 Task: Check a repository's "Code Merge" options for pull requests.
Action: Mouse moved to (607, 38)
Screenshot: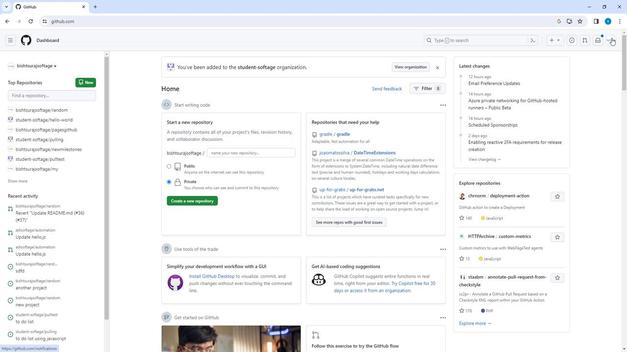 
Action: Mouse pressed left at (607, 38)
Screenshot: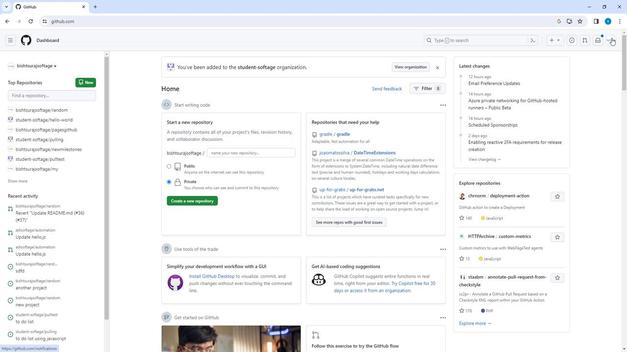 
Action: Mouse moved to (551, 90)
Screenshot: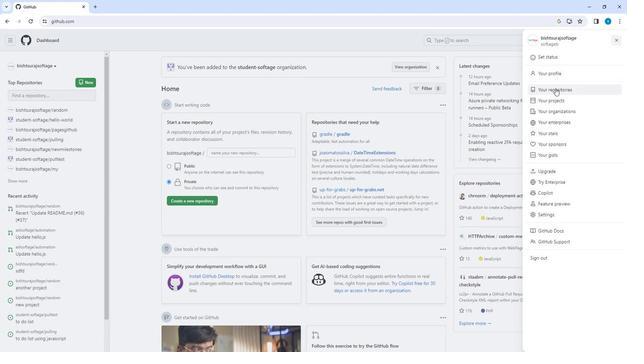 
Action: Mouse pressed left at (551, 90)
Screenshot: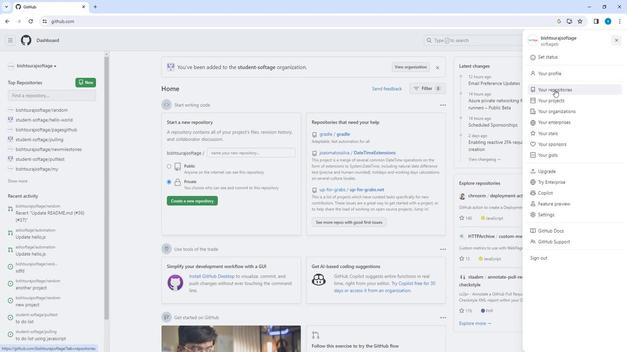 
Action: Mouse moved to (223, 98)
Screenshot: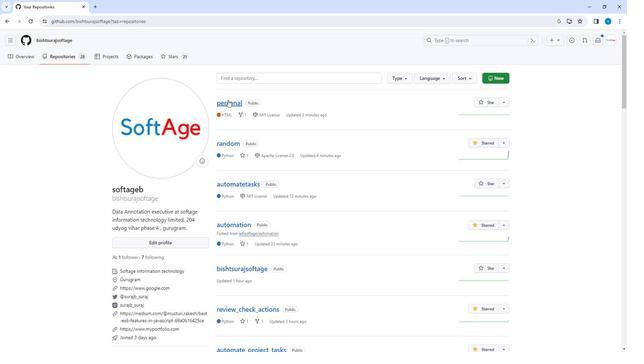
Action: Mouse pressed left at (223, 98)
Screenshot: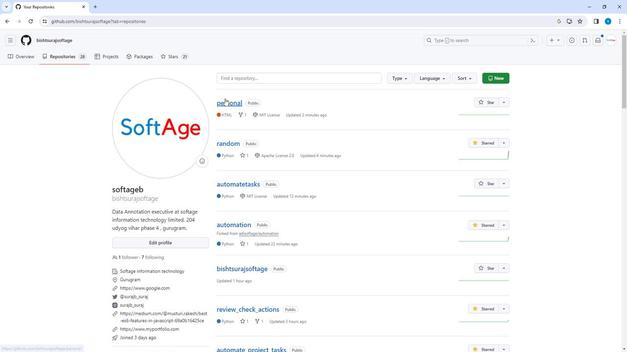 
Action: Mouse moved to (78, 57)
Screenshot: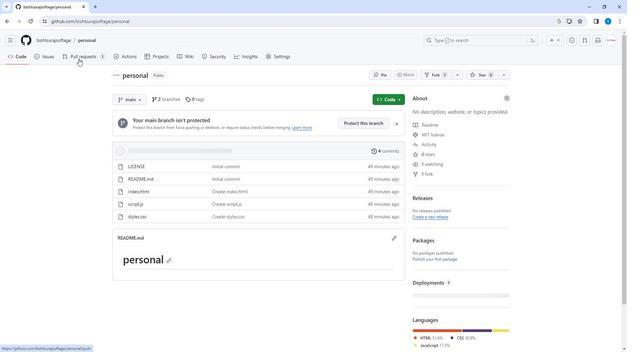 
Action: Mouse pressed left at (78, 57)
Screenshot: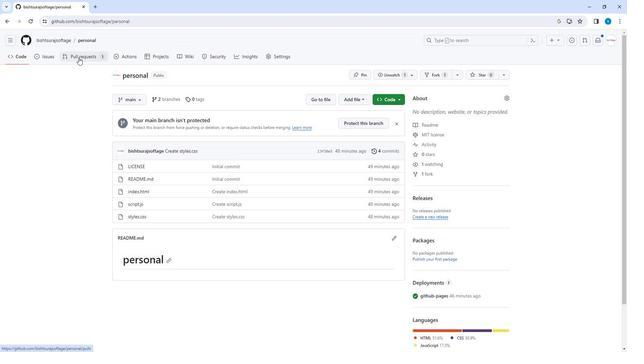 
Action: Mouse moved to (140, 155)
Screenshot: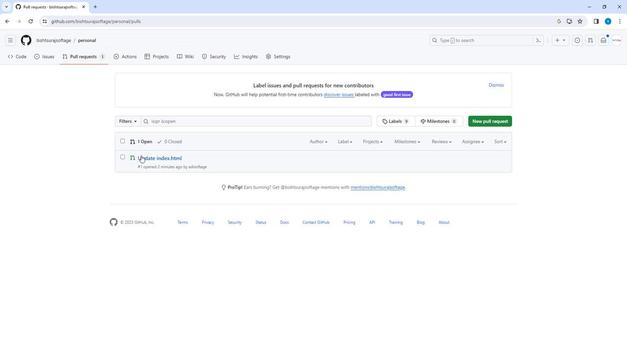 
Action: Mouse pressed left at (140, 155)
Screenshot: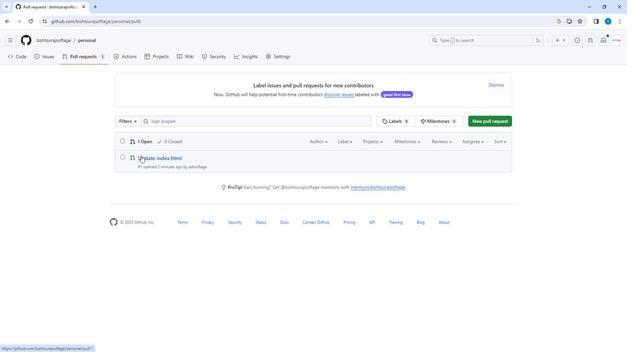 
Action: Mouse moved to (241, 222)
Screenshot: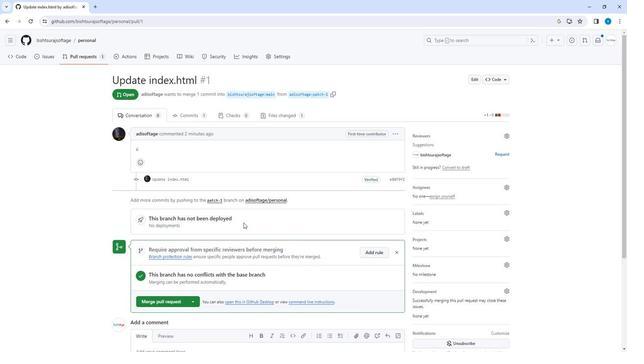 
Action: Mouse scrolled (241, 222) with delta (0, 0)
Screenshot: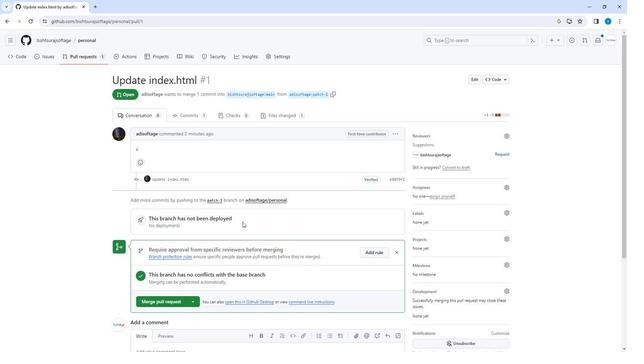 
Action: Mouse moved to (240, 222)
Screenshot: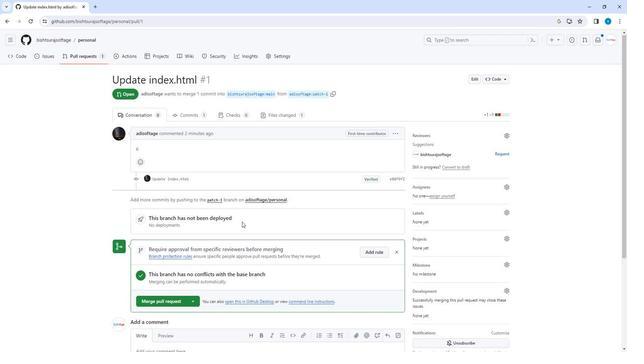 
Action: Mouse scrolled (240, 222) with delta (0, 0)
Screenshot: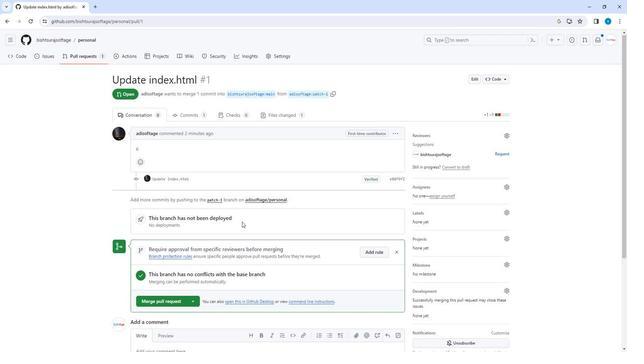 
Action: Mouse moved to (190, 232)
Screenshot: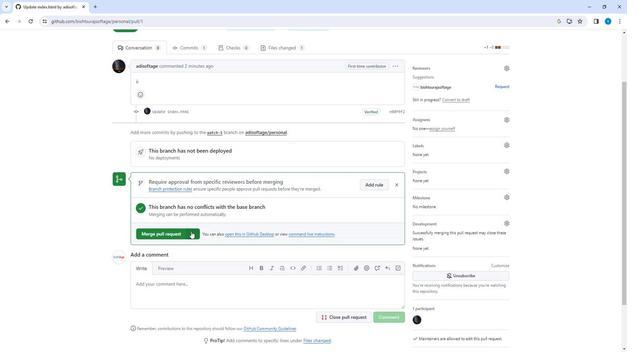 
Action: Mouse pressed left at (190, 232)
Screenshot: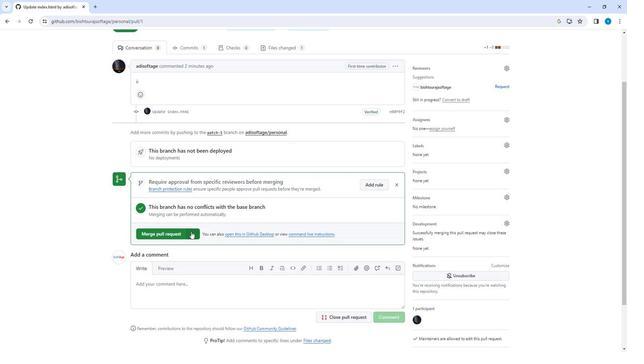 
Action: Mouse moved to (181, 275)
Screenshot: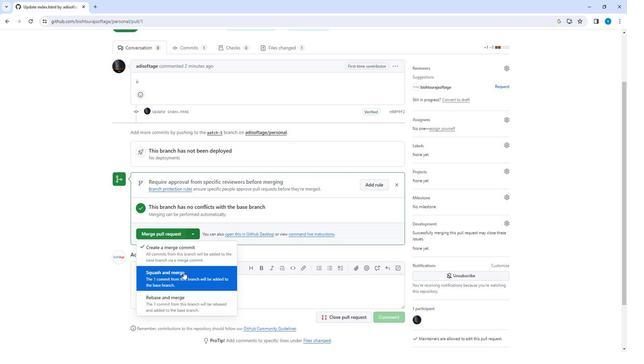 
Action: Mouse pressed left at (181, 275)
Screenshot: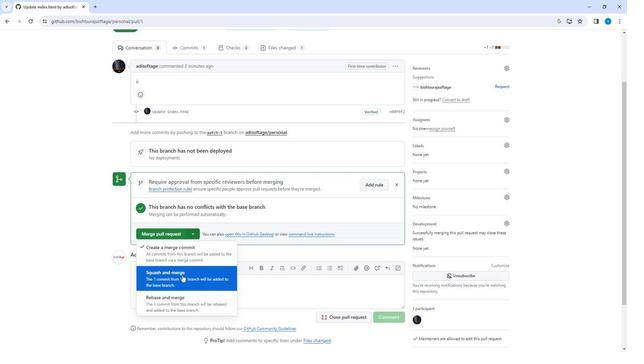 
Action: Mouse moved to (122, 234)
Screenshot: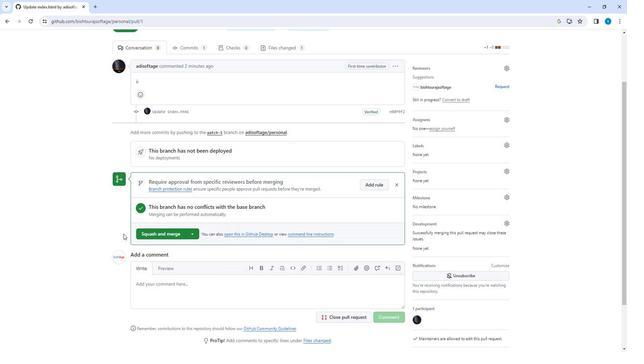 
Action: Mouse scrolled (122, 234) with delta (0, 0)
Screenshot: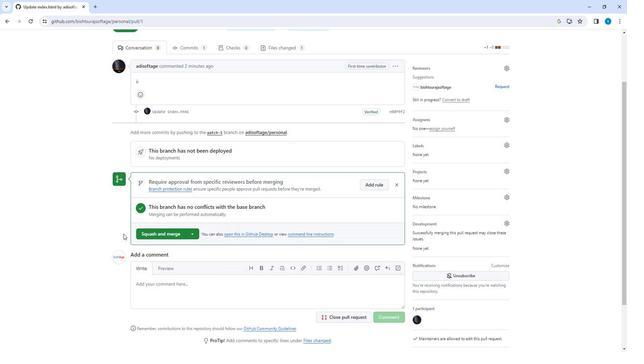 
Action: Mouse scrolled (122, 234) with delta (0, 0)
Screenshot: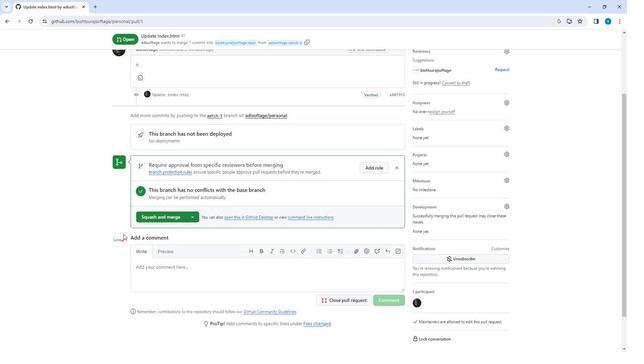 
Action: Mouse moved to (191, 175)
Screenshot: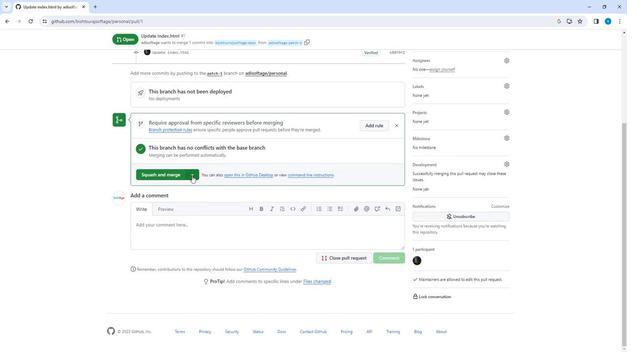 
Action: Mouse pressed left at (191, 175)
Screenshot: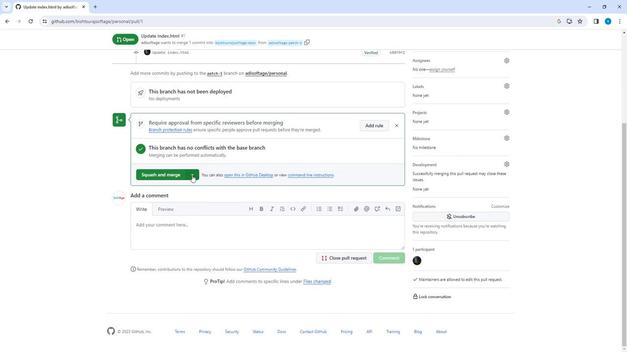 
Action: Mouse moved to (172, 244)
Screenshot: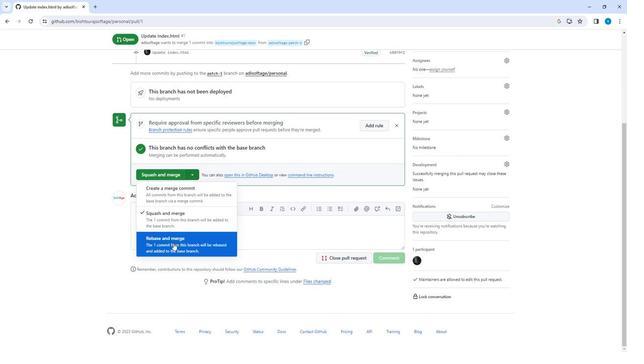 
Action: Mouse pressed left at (172, 244)
Screenshot: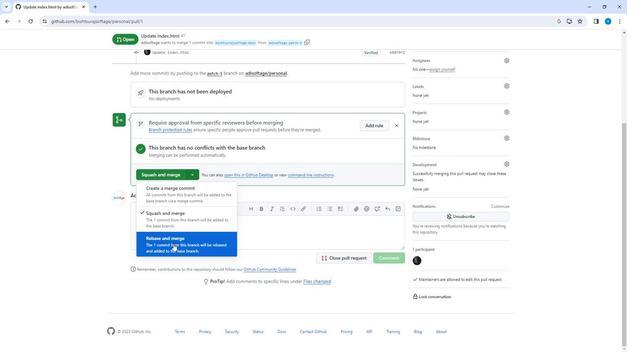 
Action: Mouse moved to (186, 177)
Screenshot: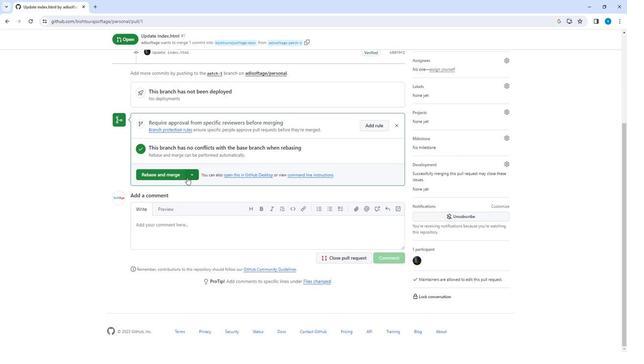 
Action: Mouse pressed left at (186, 177)
Screenshot: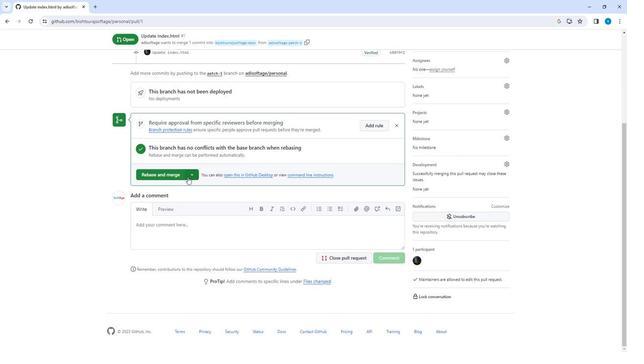 
Action: Mouse moved to (180, 186)
Screenshot: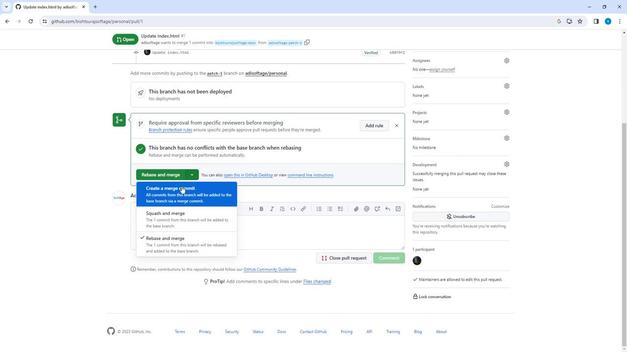 
Action: Mouse pressed left at (180, 186)
Screenshot: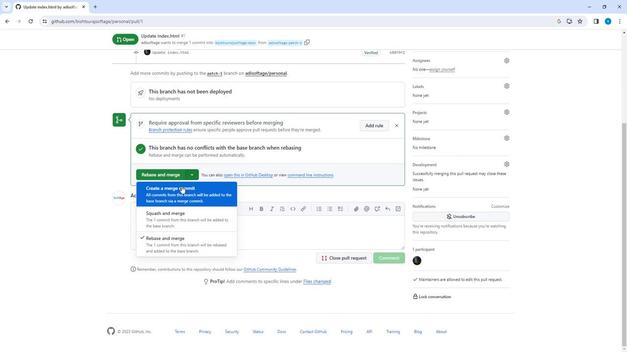 
Action: Mouse moved to (170, 174)
Screenshot: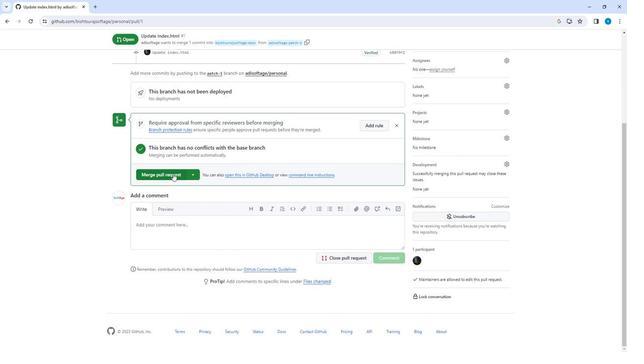 
Action: Mouse pressed left at (170, 174)
Screenshot: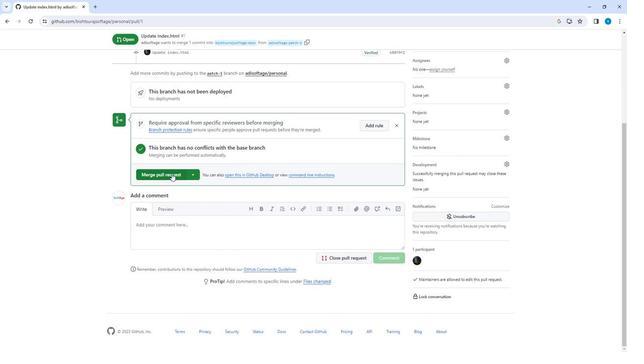 
Action: Mouse moved to (162, 143)
Screenshot: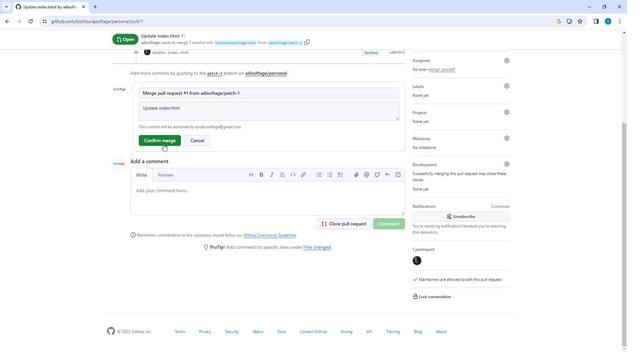 
Action: Mouse pressed left at (162, 143)
Screenshot: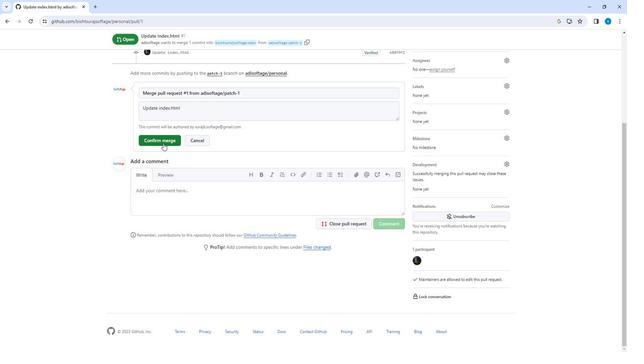 
Action: Mouse moved to (163, 183)
Screenshot: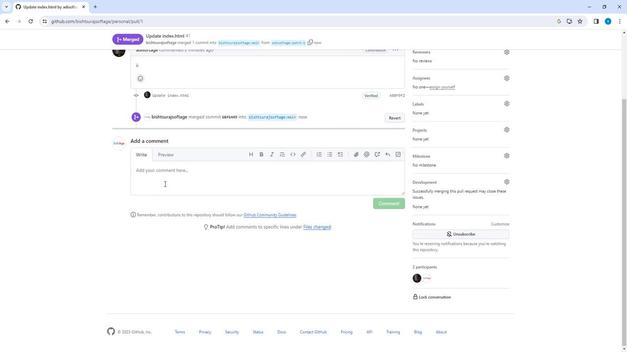
Action: Mouse pressed left at (163, 183)
Screenshot: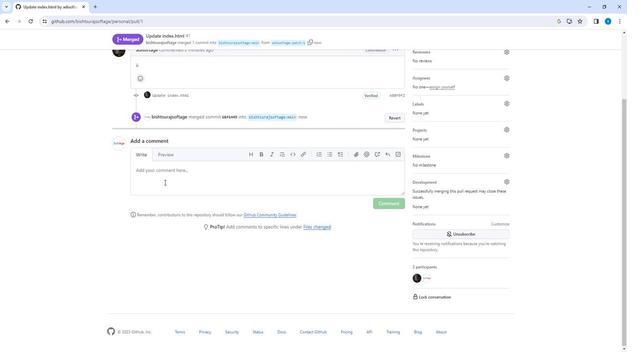 
Action: Key pressed merged<Key.space>sy<Key.backspace>uccessfully
Screenshot: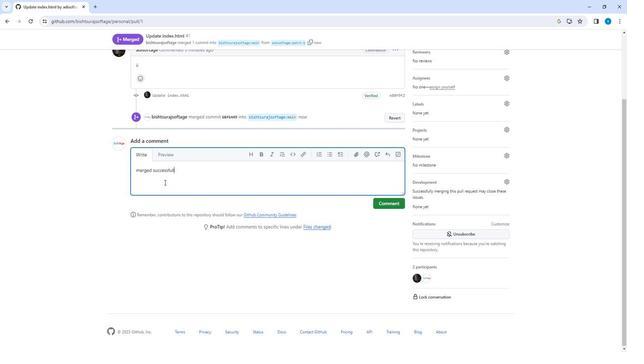 
Action: Mouse moved to (388, 205)
Screenshot: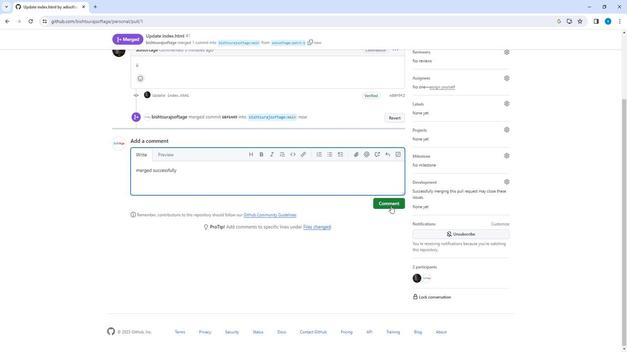 
Action: Mouse pressed left at (388, 205)
Screenshot: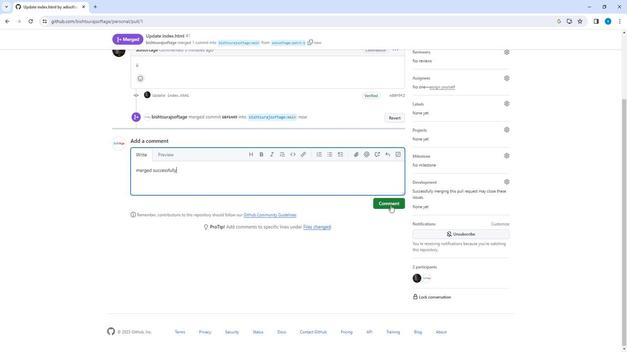
Action: Mouse moved to (327, 169)
Screenshot: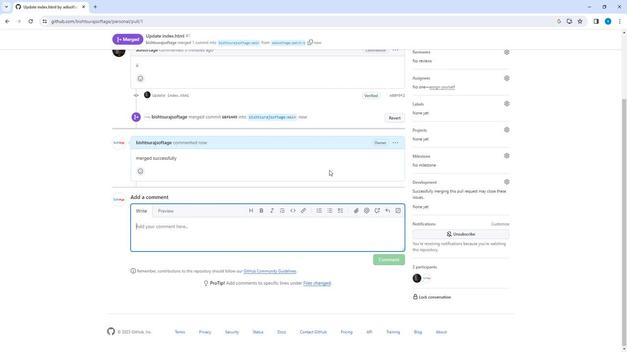 
Action: Mouse scrolled (327, 170) with delta (0, 0)
Screenshot: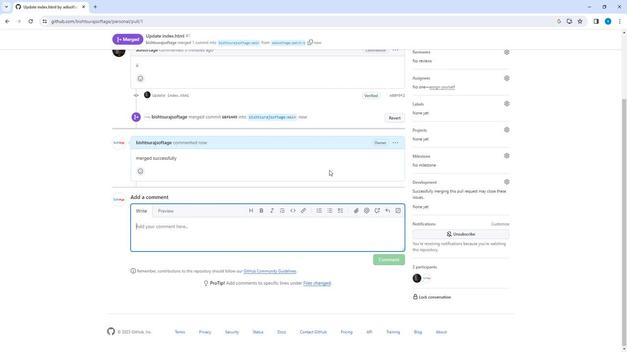 
Action: Mouse scrolled (327, 170) with delta (0, 0)
Screenshot: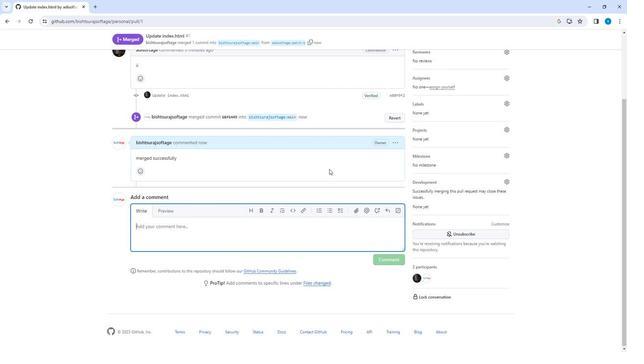 
Action: Mouse scrolled (327, 170) with delta (0, 0)
Screenshot: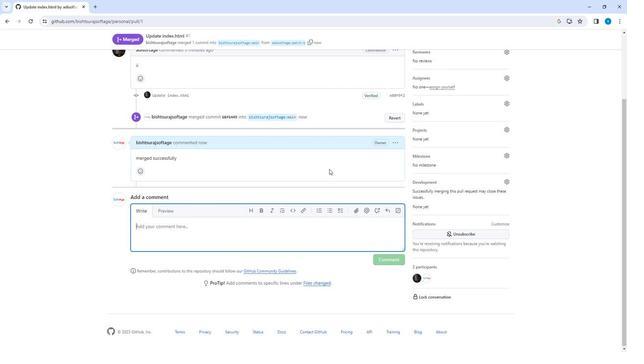 
Action: Mouse scrolled (327, 170) with delta (0, 0)
Screenshot: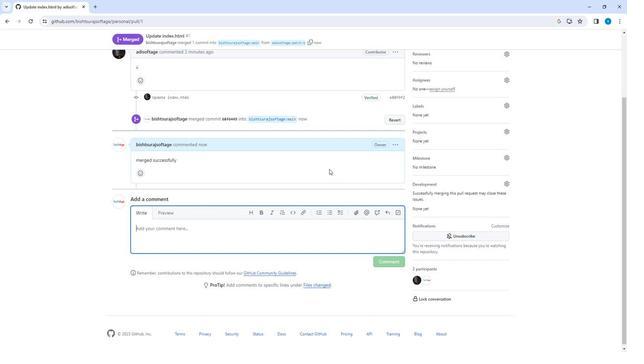 
Action: Mouse scrolled (327, 170) with delta (0, 0)
Screenshot: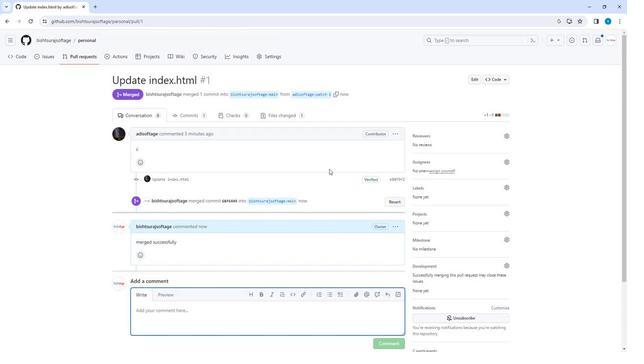 
Action: Mouse scrolled (327, 170) with delta (0, 0)
Screenshot: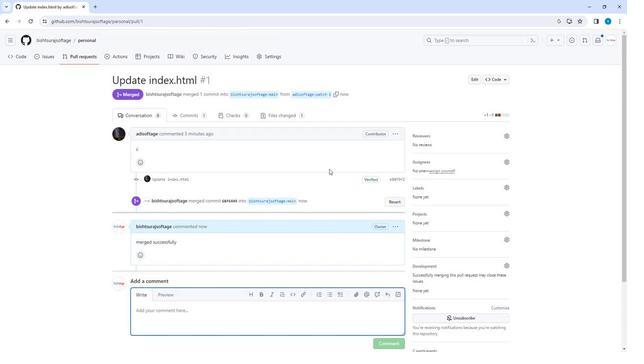 
Action: Mouse scrolled (327, 170) with delta (0, 0)
Screenshot: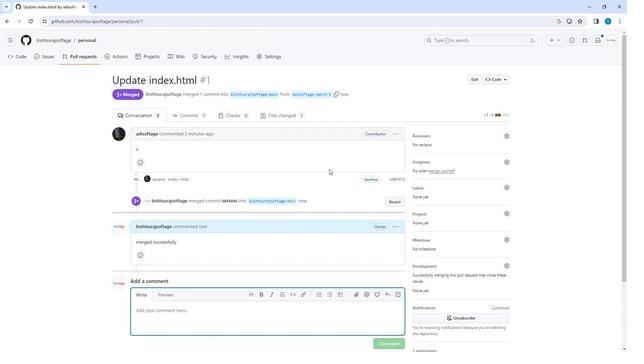 
Action: Mouse moved to (325, 166)
Screenshot: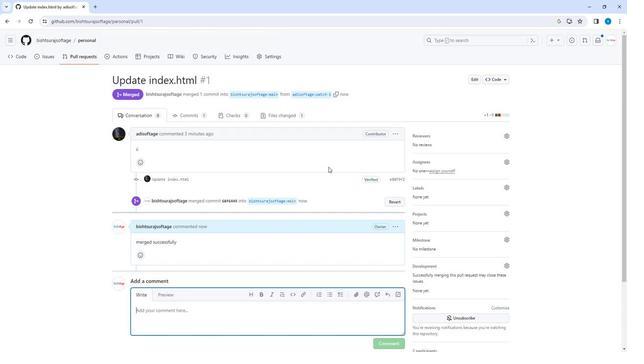 
